 Task: Change the user profile in the Salesforce admin
Action: Mouse moved to (397, 209)
Screenshot: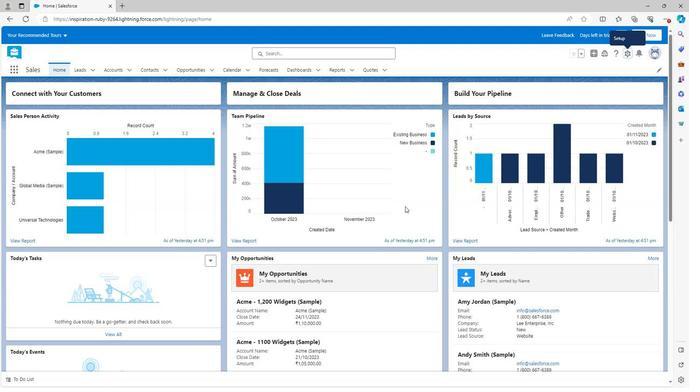 
Action: Mouse scrolled (397, 209) with delta (0, 0)
Screenshot: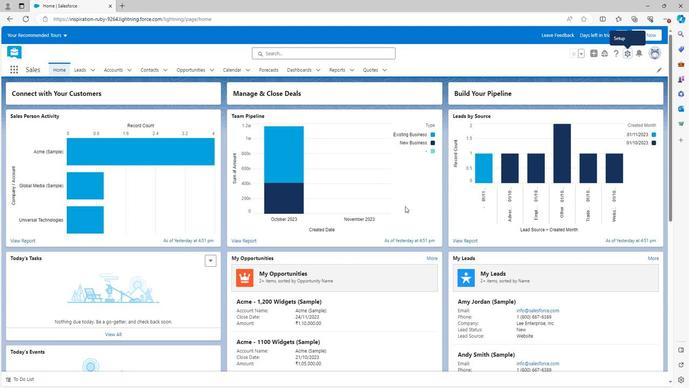 
Action: Mouse scrolled (397, 209) with delta (0, 0)
Screenshot: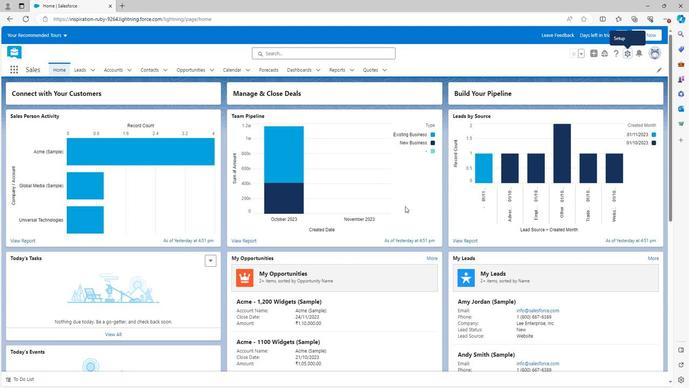 
Action: Mouse scrolled (397, 209) with delta (0, 0)
Screenshot: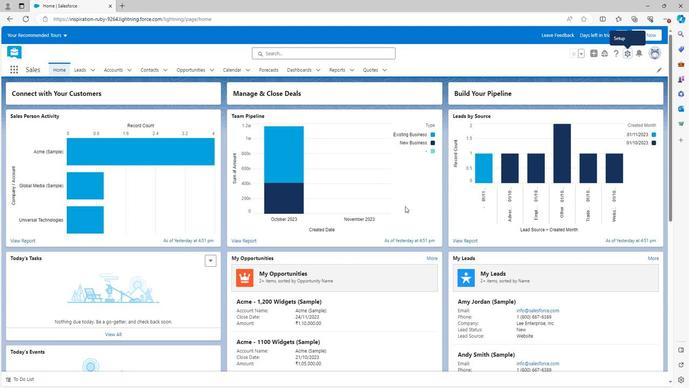 
Action: Mouse scrolled (397, 209) with delta (0, 0)
Screenshot: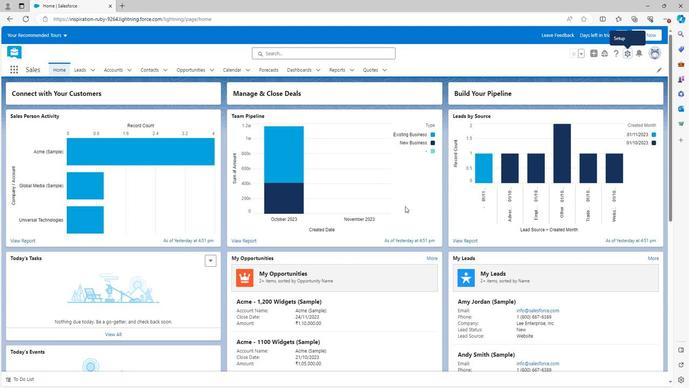 
Action: Mouse scrolled (397, 209) with delta (0, 0)
Screenshot: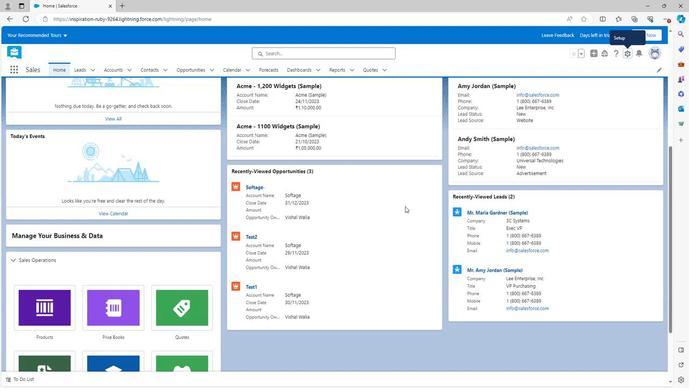 
Action: Mouse scrolled (397, 209) with delta (0, 0)
Screenshot: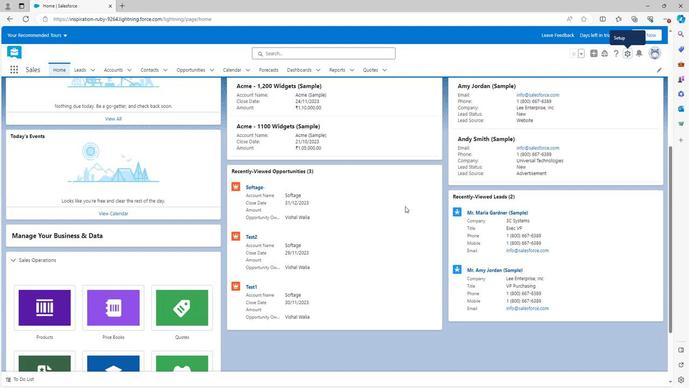 
Action: Mouse scrolled (397, 209) with delta (0, 0)
Screenshot: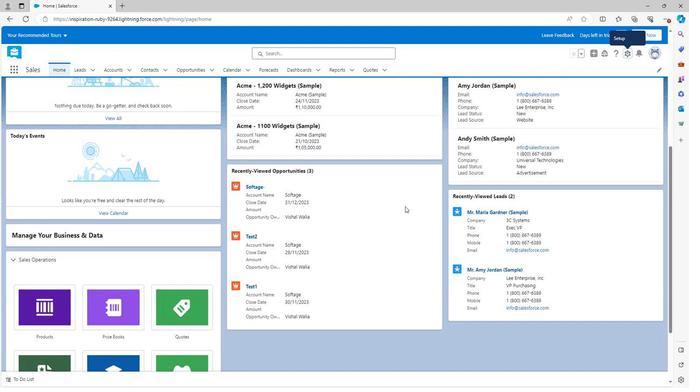 
Action: Mouse scrolled (397, 209) with delta (0, 0)
Screenshot: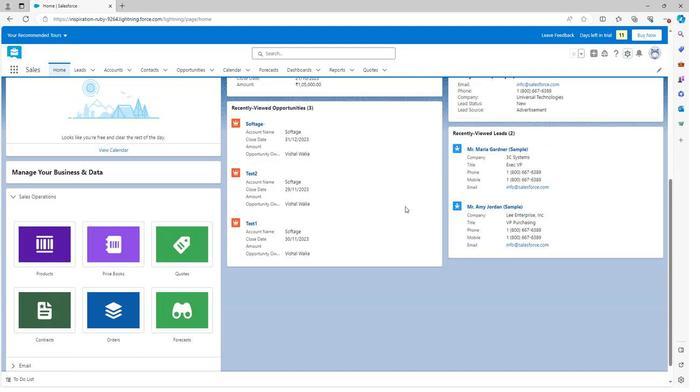 
Action: Mouse scrolled (397, 209) with delta (0, 0)
Screenshot: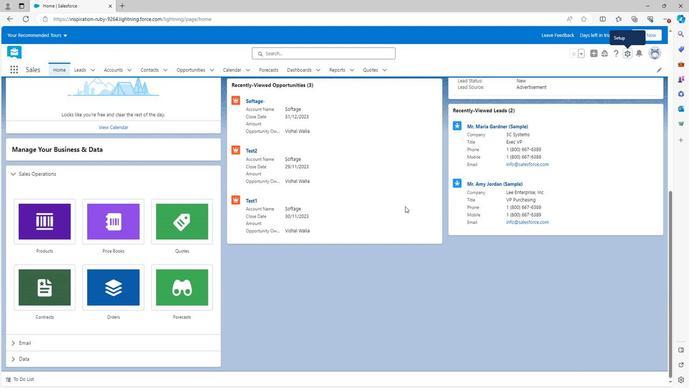 
Action: Mouse scrolled (397, 209) with delta (0, 0)
Screenshot: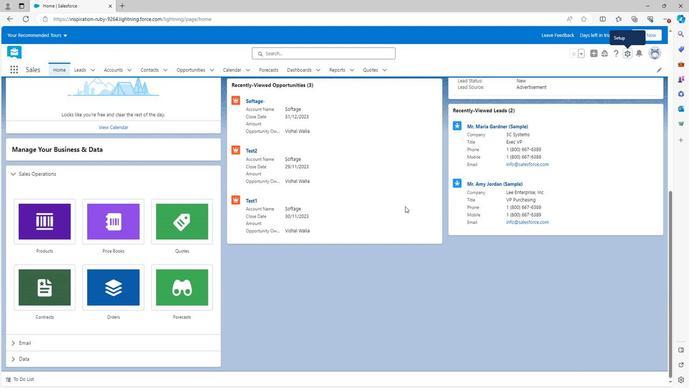 
Action: Mouse scrolled (397, 209) with delta (0, 0)
Screenshot: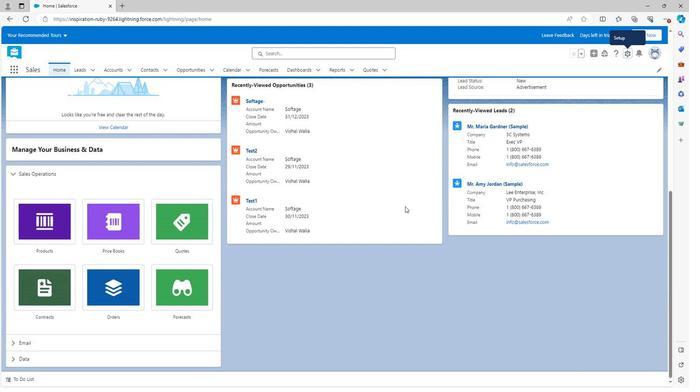 
Action: Mouse scrolled (397, 209) with delta (0, 0)
Screenshot: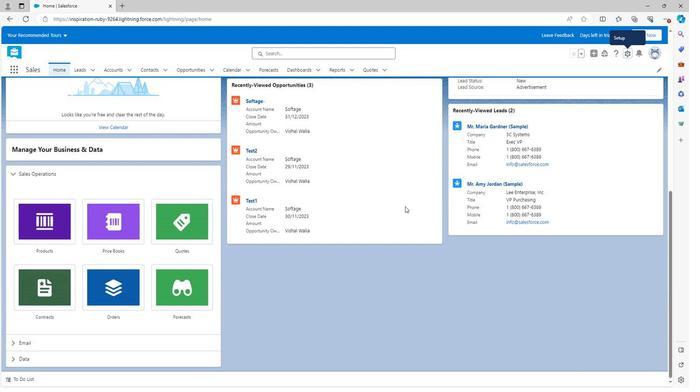 
Action: Mouse scrolled (397, 209) with delta (0, 0)
Screenshot: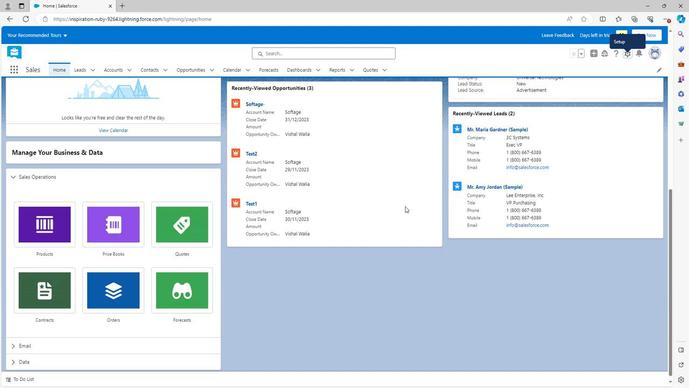 
Action: Mouse scrolled (397, 209) with delta (0, 0)
Screenshot: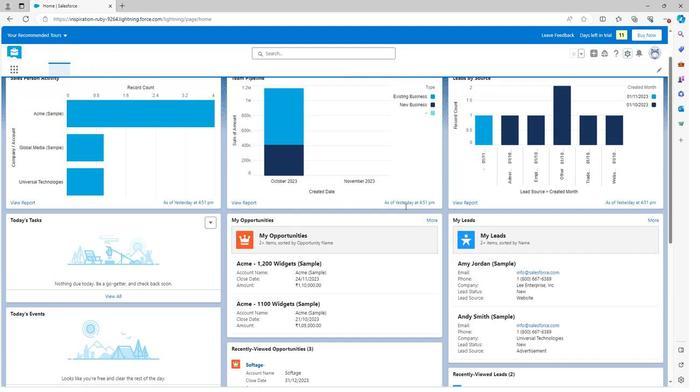 
Action: Mouse scrolled (397, 209) with delta (0, 0)
Screenshot: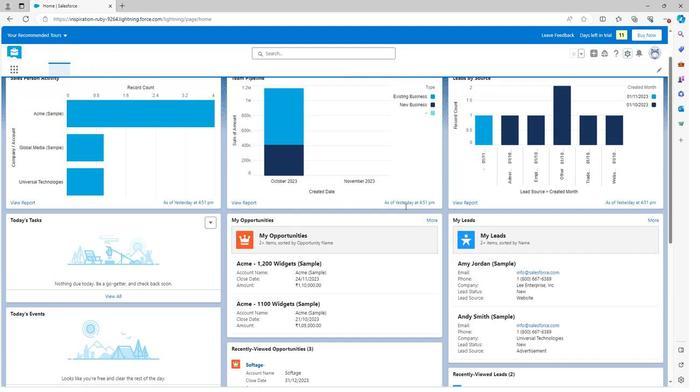 
Action: Mouse scrolled (397, 209) with delta (0, 0)
Screenshot: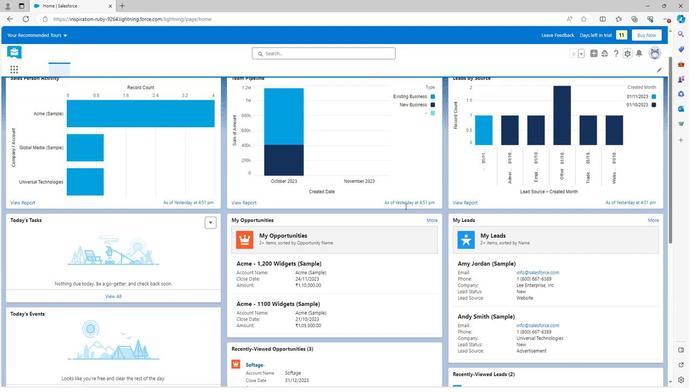 
Action: Mouse scrolled (397, 209) with delta (0, 0)
Screenshot: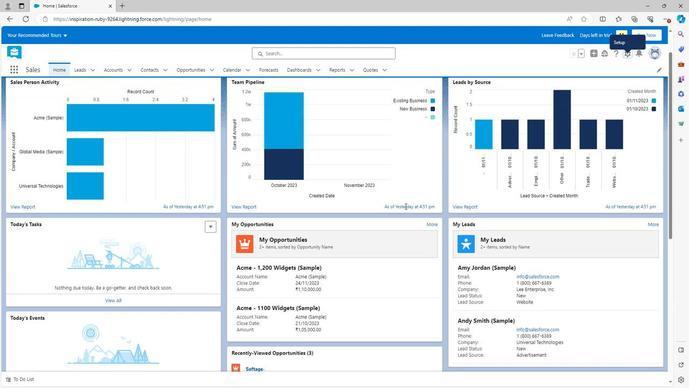 
Action: Mouse moved to (614, 67)
Screenshot: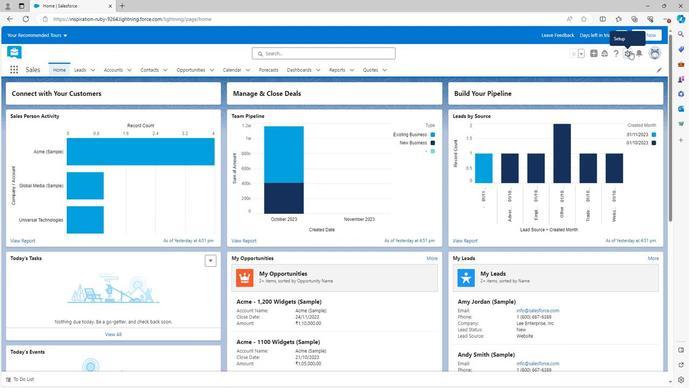 
Action: Mouse pressed left at (614, 67)
Screenshot: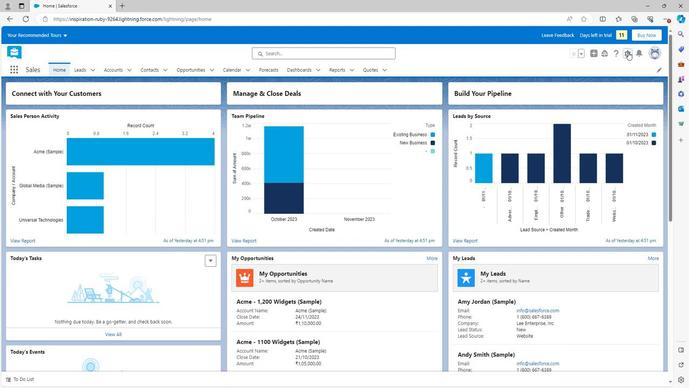 
Action: Mouse moved to (586, 89)
Screenshot: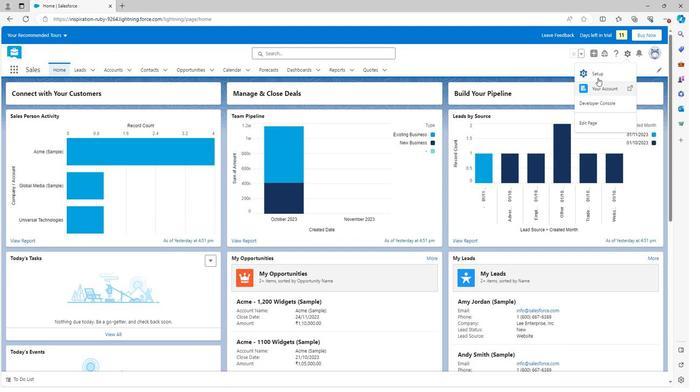 
Action: Mouse pressed left at (586, 89)
Screenshot: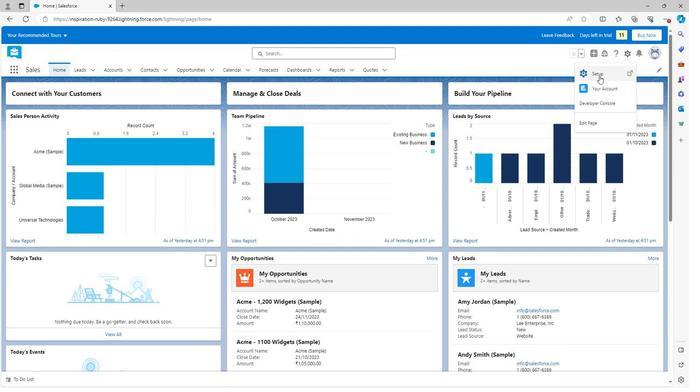 
Action: Mouse moved to (7, 222)
Screenshot: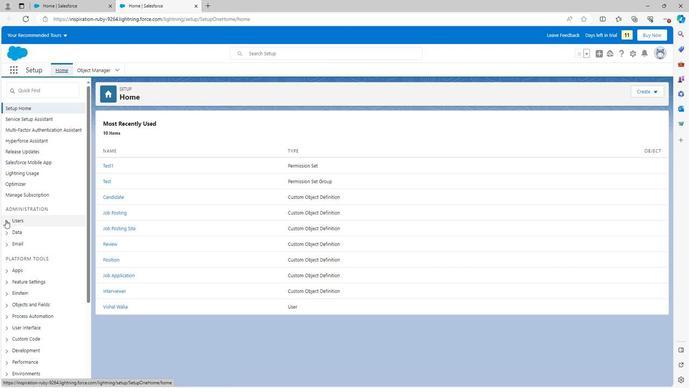
Action: Mouse pressed left at (7, 222)
Screenshot: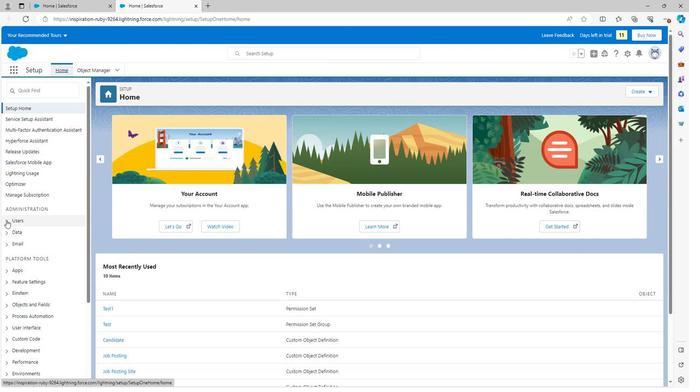 
Action: Mouse moved to (29, 253)
Screenshot: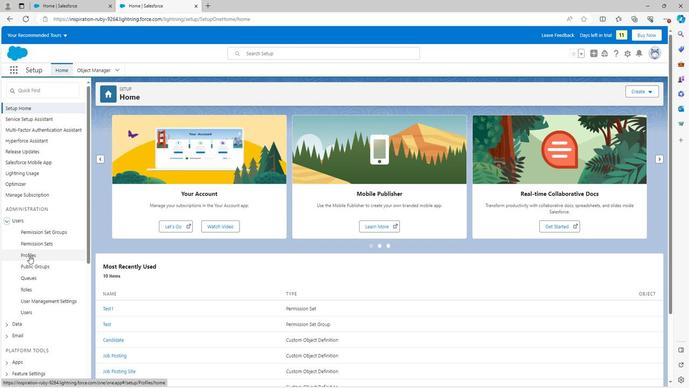 
Action: Mouse pressed left at (29, 253)
Screenshot: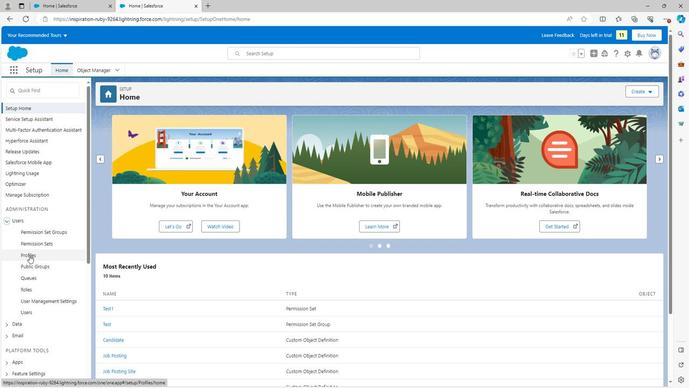 
Action: Mouse moved to (270, 156)
Screenshot: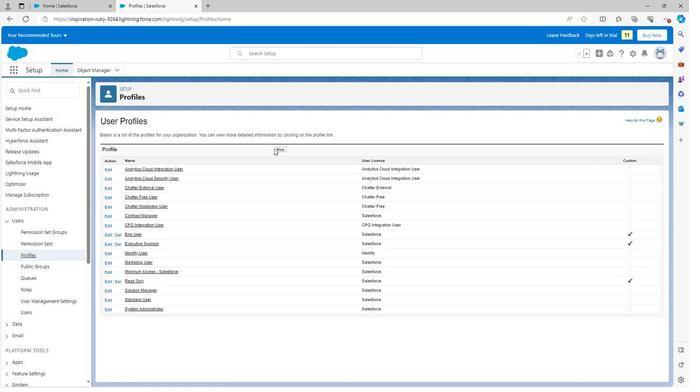 
Action: Mouse pressed left at (270, 156)
Screenshot: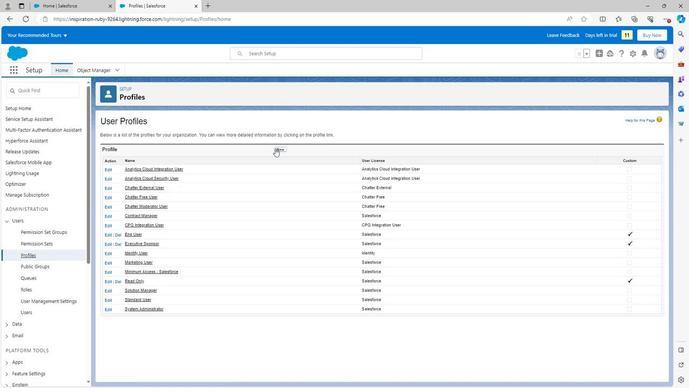 
Action: Mouse moved to (214, 185)
Screenshot: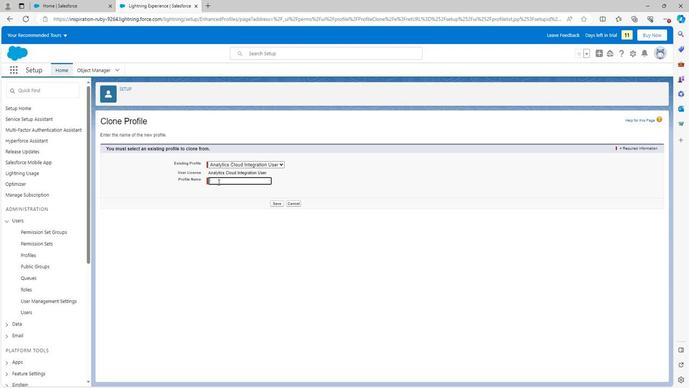 
Action: Mouse pressed left at (214, 185)
Screenshot: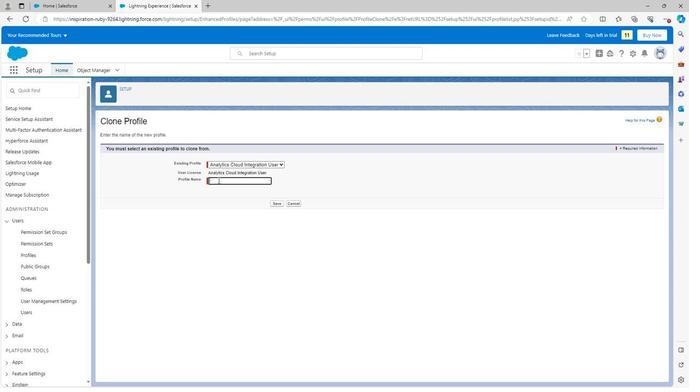 
Action: Mouse moved to (180, 168)
Screenshot: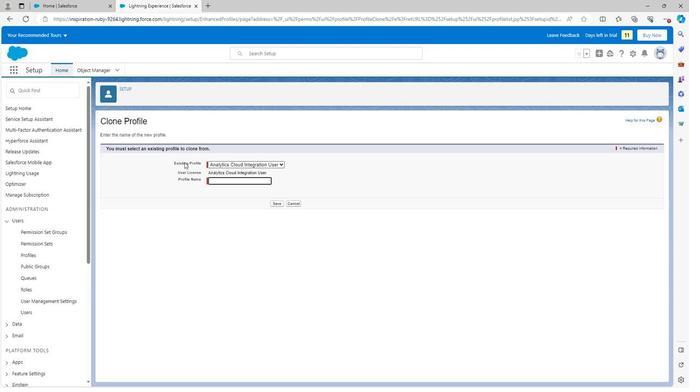 
Action: Key pressed <Key.shift>Test
Screenshot: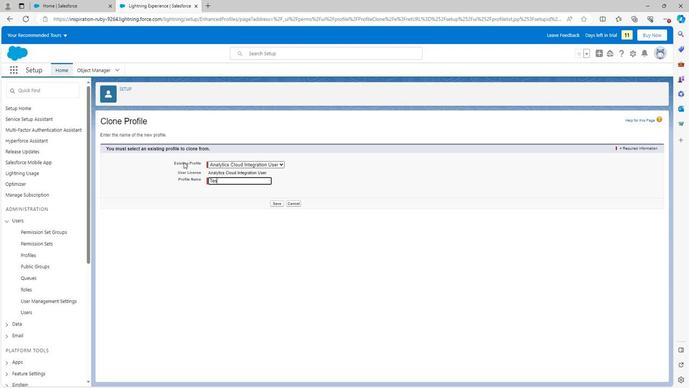 
Action: Mouse moved to (273, 206)
Screenshot: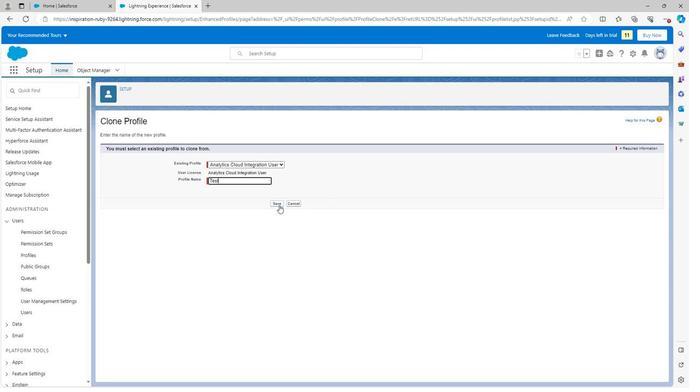 
Action: Mouse pressed left at (273, 206)
Screenshot: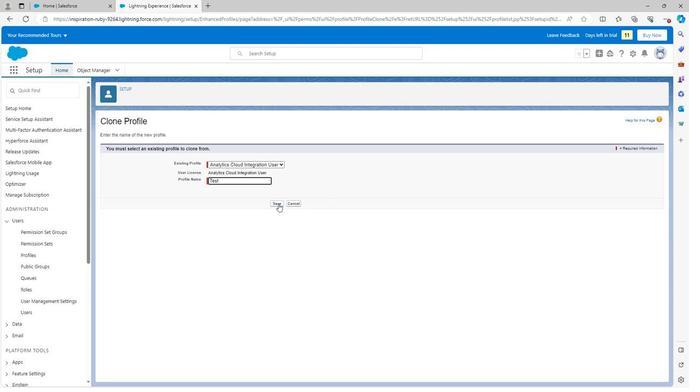 
Action: Mouse moved to (326, 186)
Screenshot: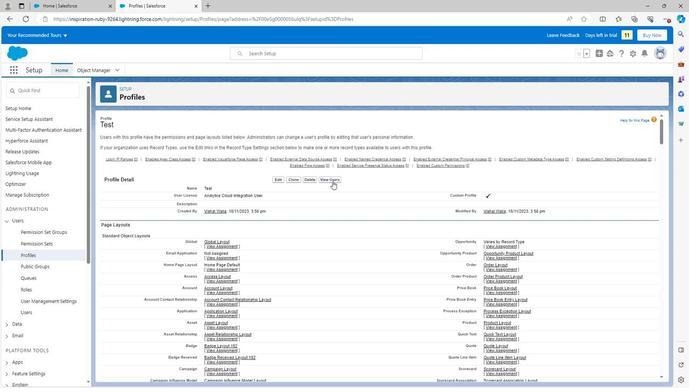 
Action: Mouse pressed left at (326, 186)
Screenshot: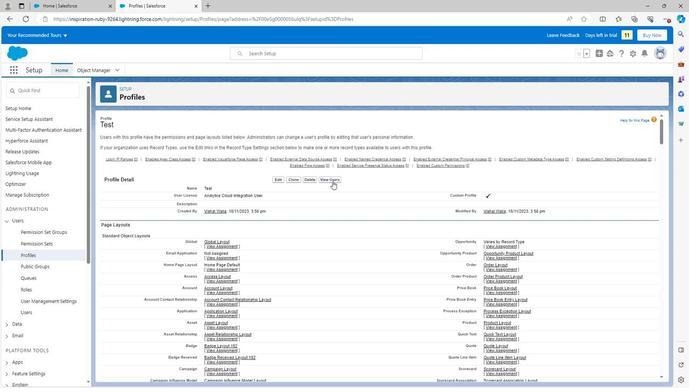 
Action: Mouse moved to (30, 253)
Screenshot: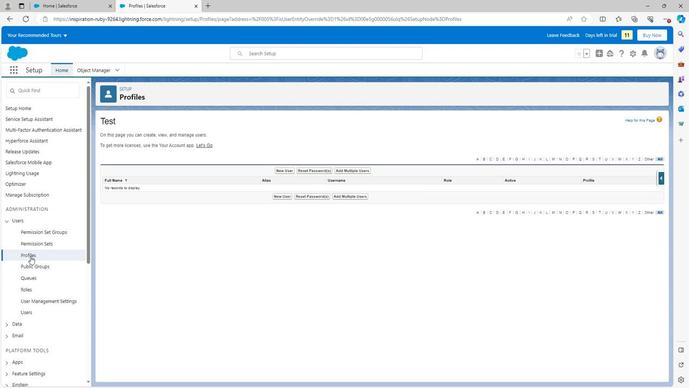 
Action: Mouse pressed left at (30, 253)
Screenshot: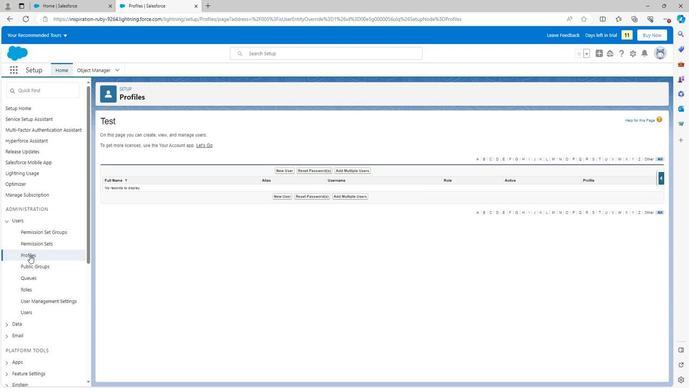 
Action: Mouse moved to (202, 263)
Screenshot: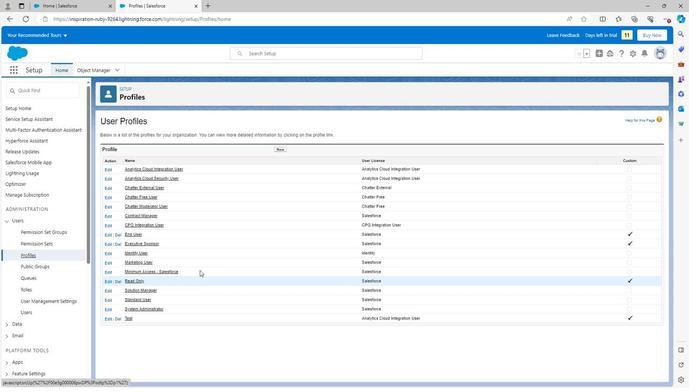 
